 Task: Go to videos section and leave a comment on recent video on the  page of Visa
Action: Mouse moved to (646, 53)
Screenshot: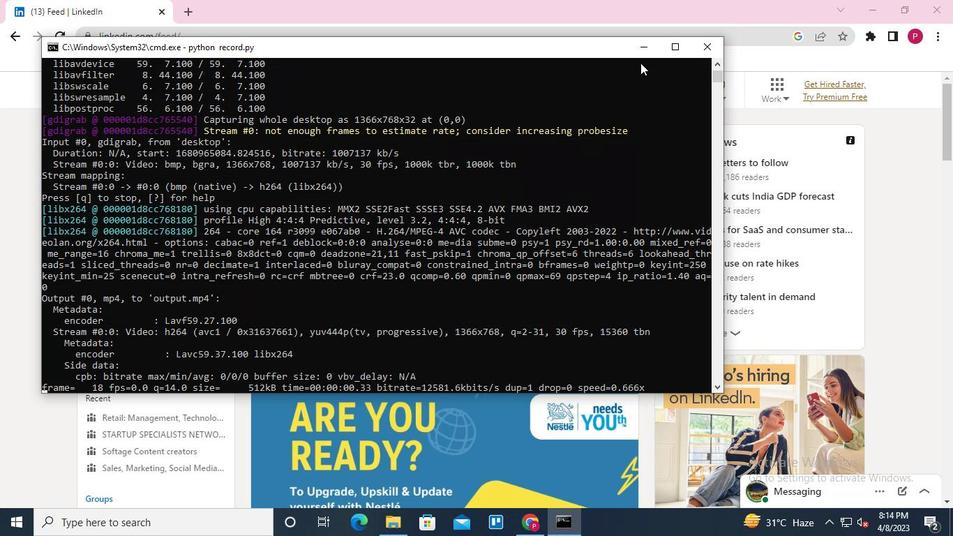 
Action: Mouse pressed left at (646, 53)
Screenshot: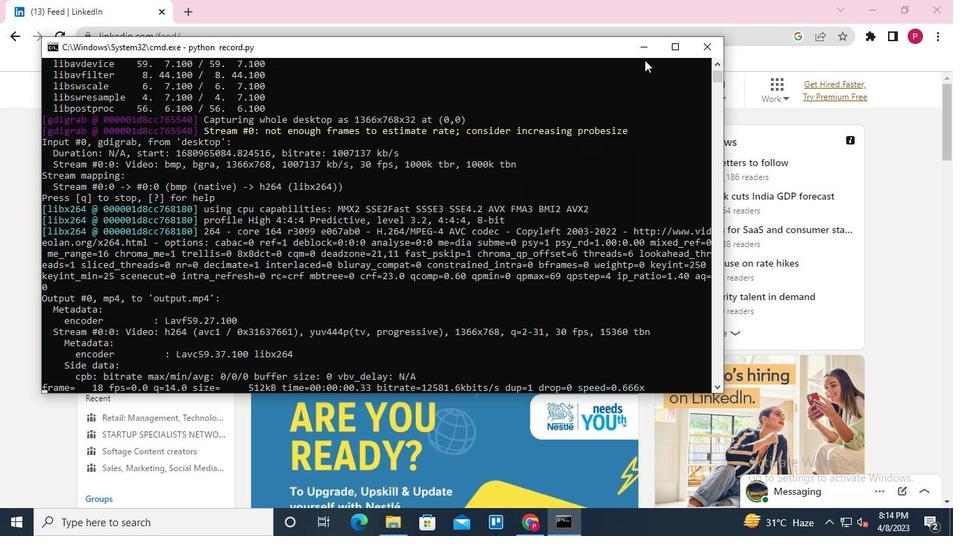 
Action: Mouse moved to (161, 85)
Screenshot: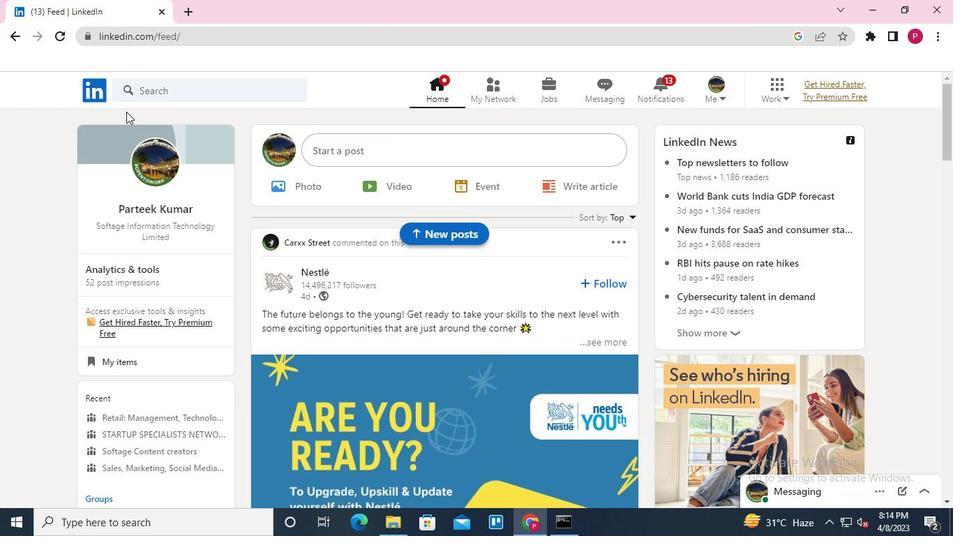 
Action: Mouse pressed left at (161, 85)
Screenshot: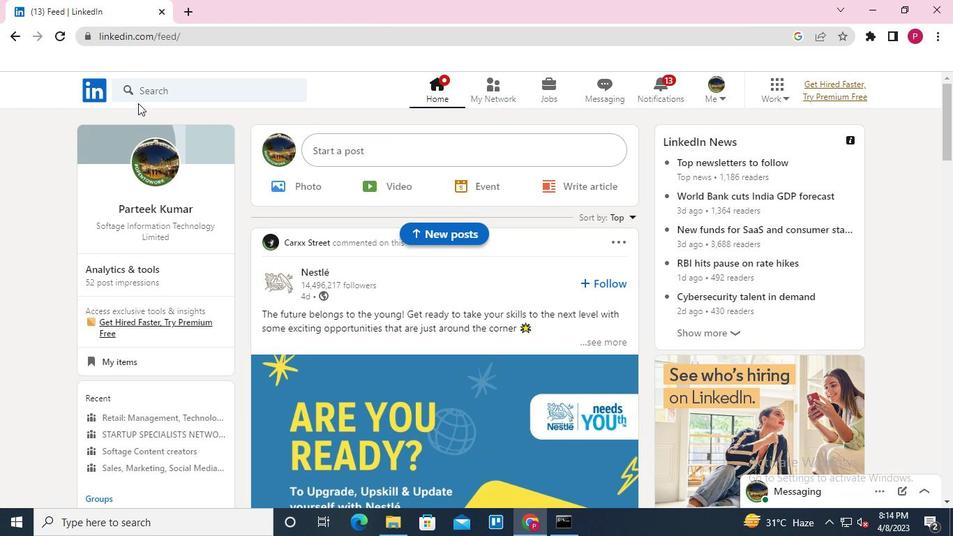 
Action: Mouse moved to (132, 154)
Screenshot: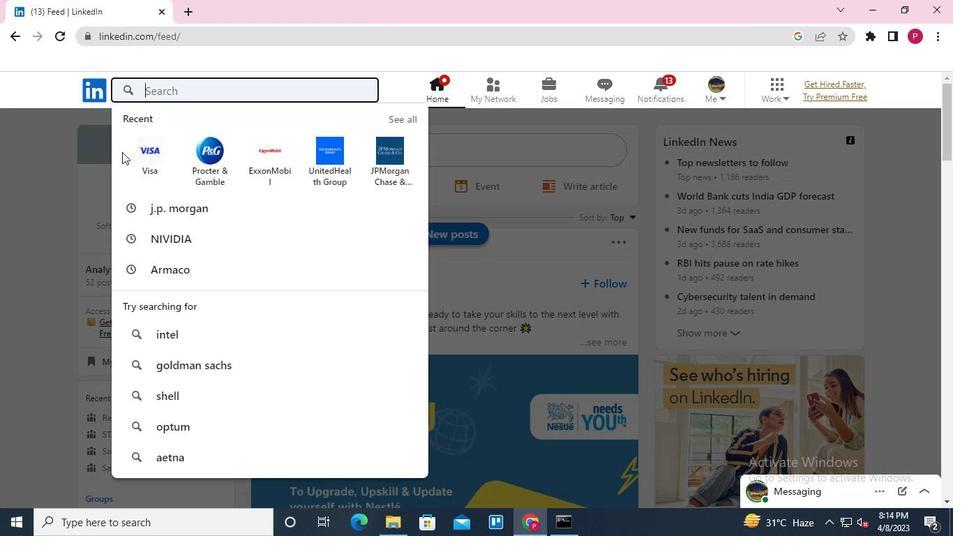 
Action: Mouse pressed left at (132, 154)
Screenshot: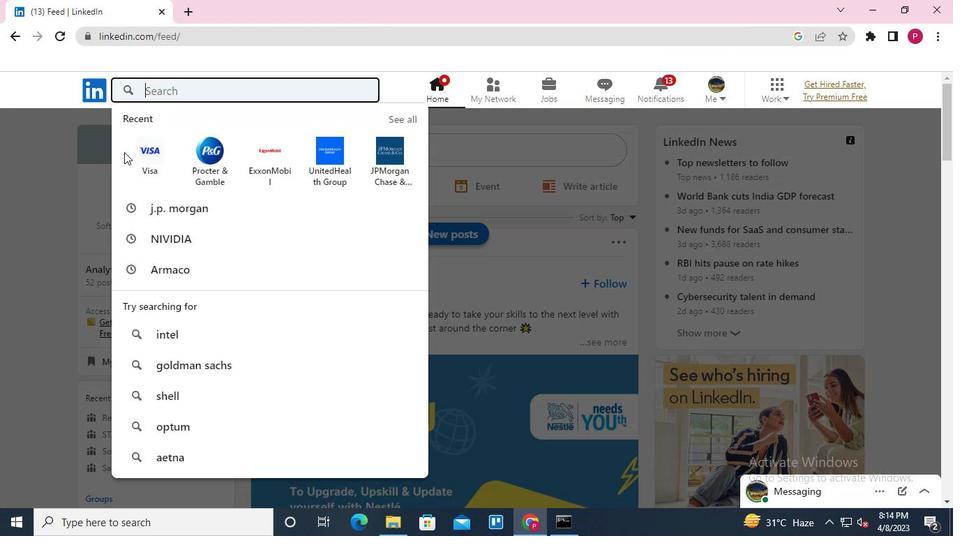
Action: Mouse moved to (235, 157)
Screenshot: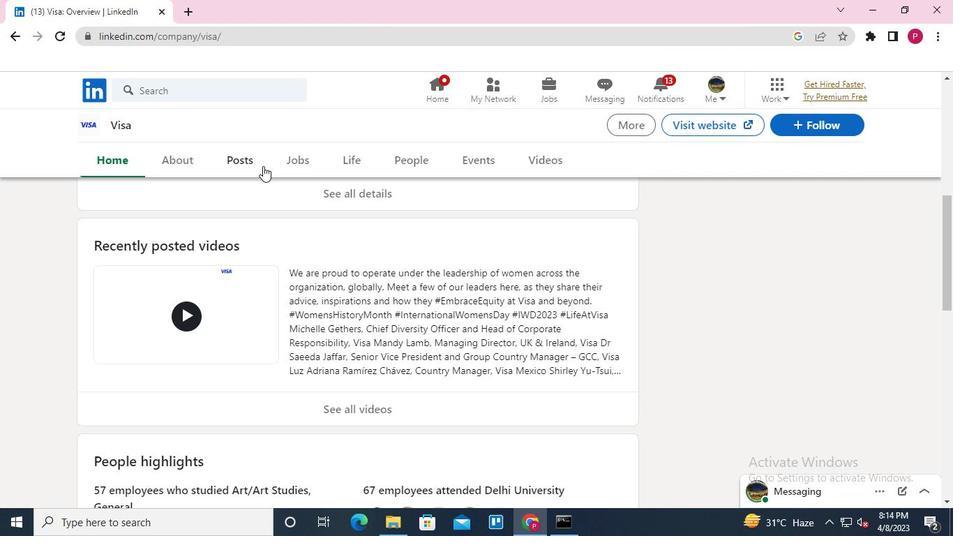 
Action: Mouse pressed left at (235, 157)
Screenshot: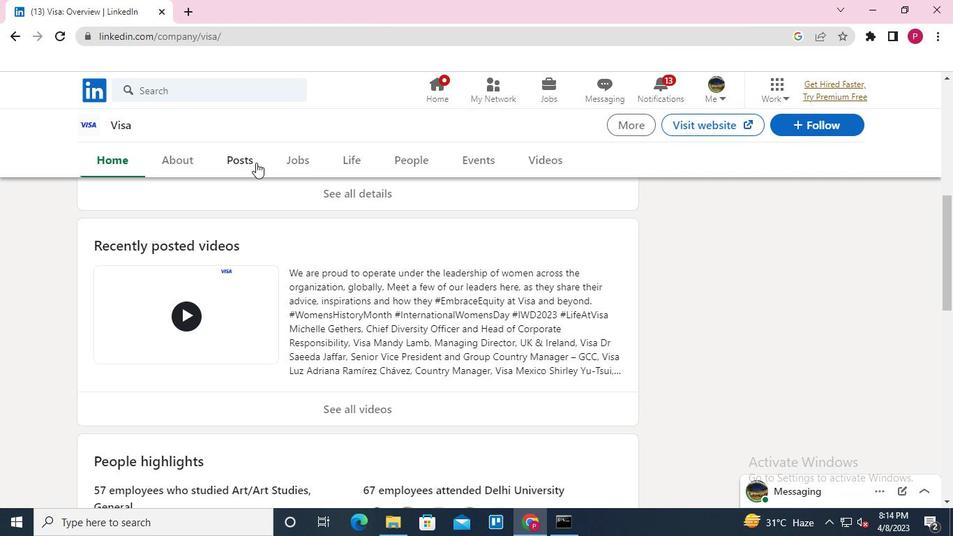 
Action: Mouse moved to (362, 313)
Screenshot: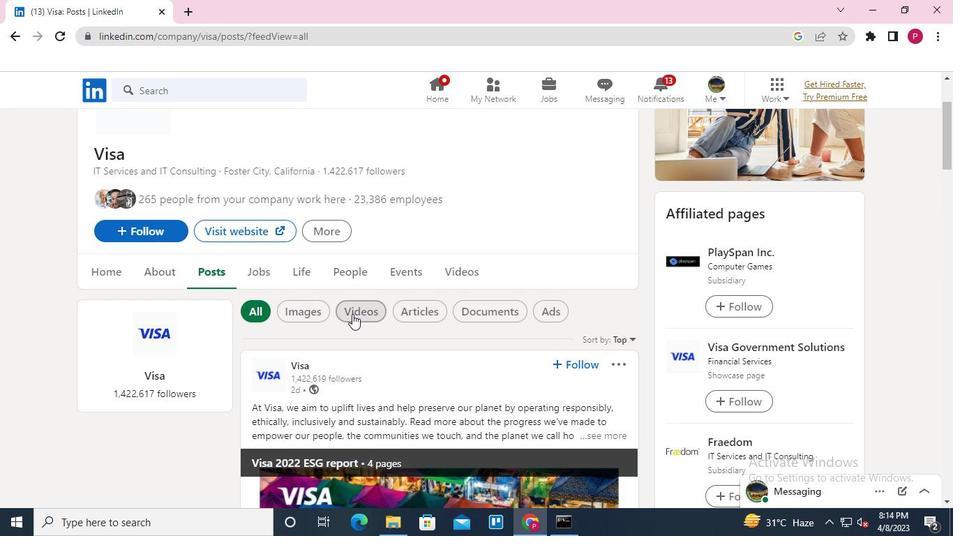 
Action: Mouse pressed left at (362, 313)
Screenshot: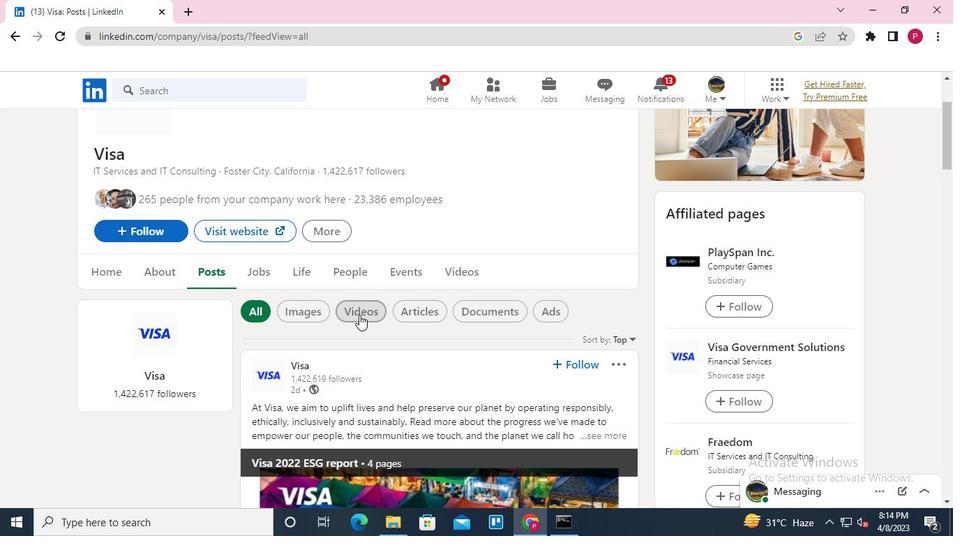 
Action: Mouse moved to (403, 315)
Screenshot: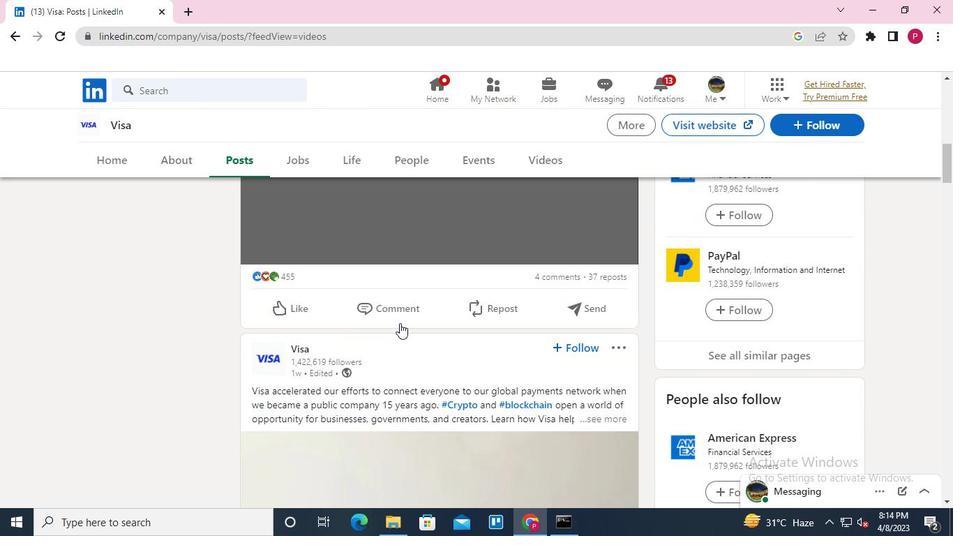 
Action: Mouse pressed left at (403, 315)
Screenshot: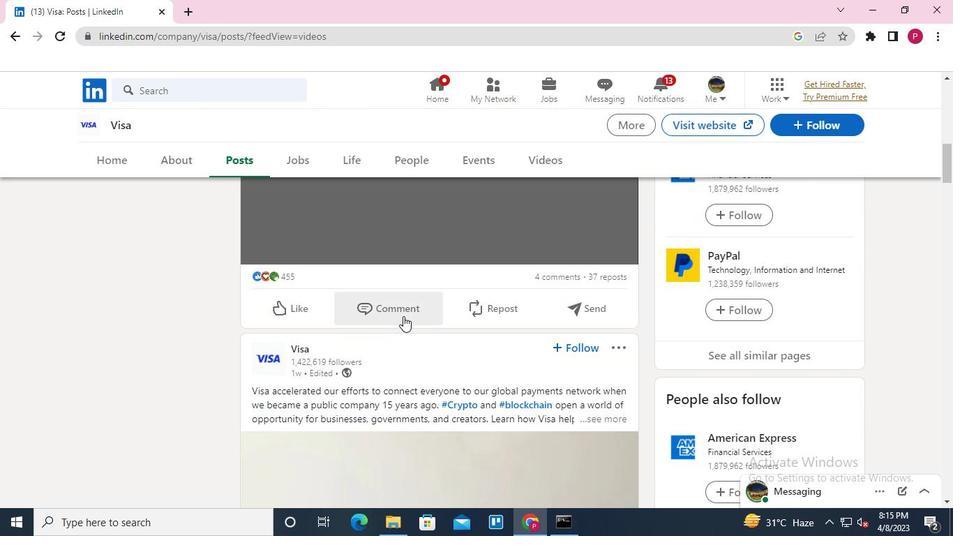 
Action: Keyboard Key.shift
Screenshot: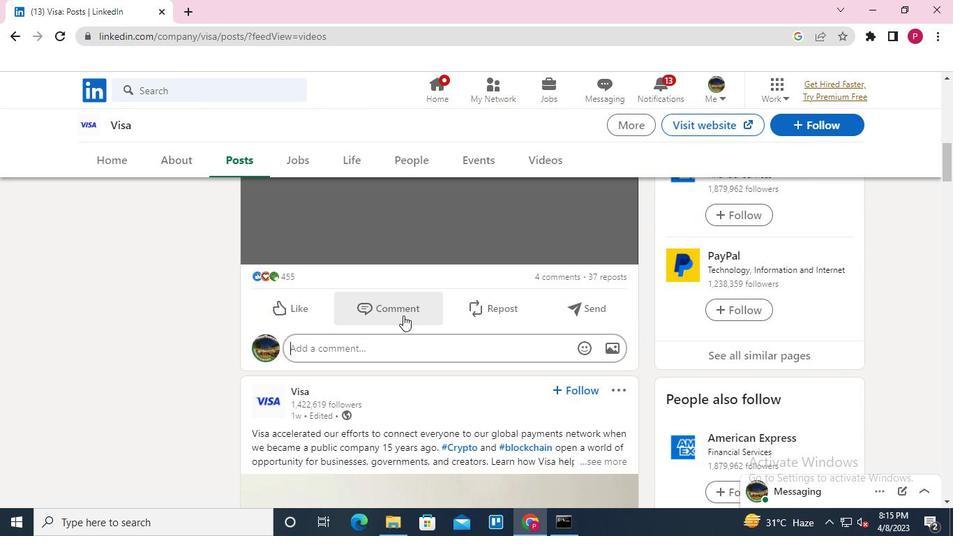 
Action: Keyboard N
Screenshot: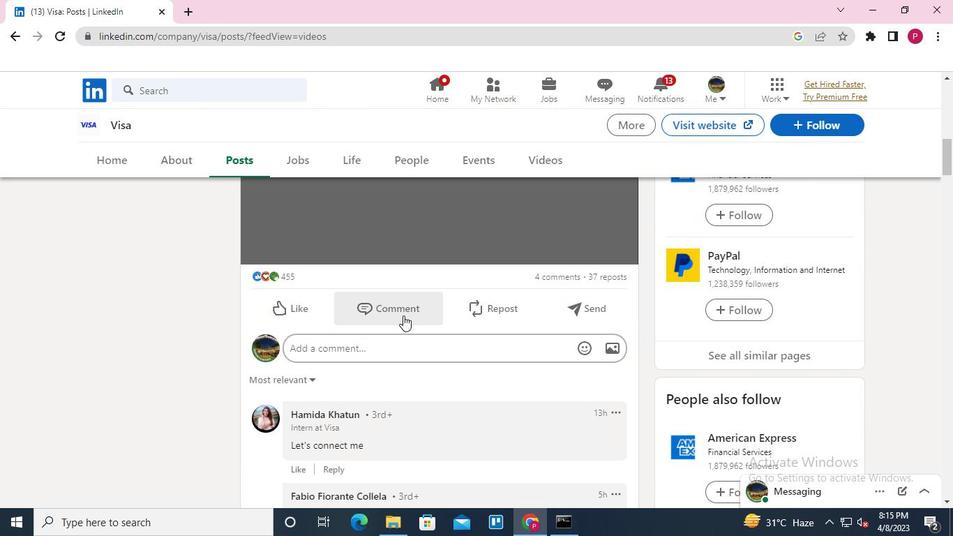 
Action: Keyboard i
Screenshot: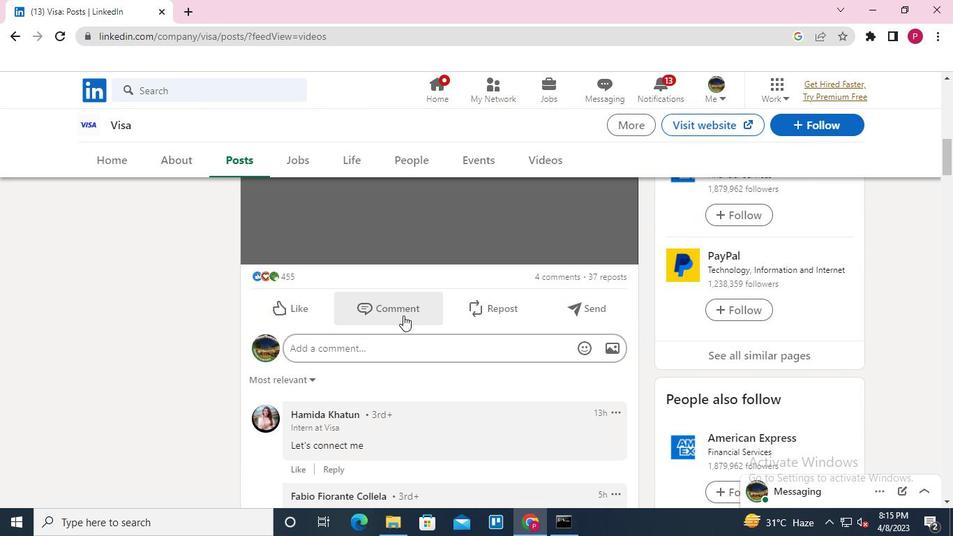 
Action: Keyboard c
Screenshot: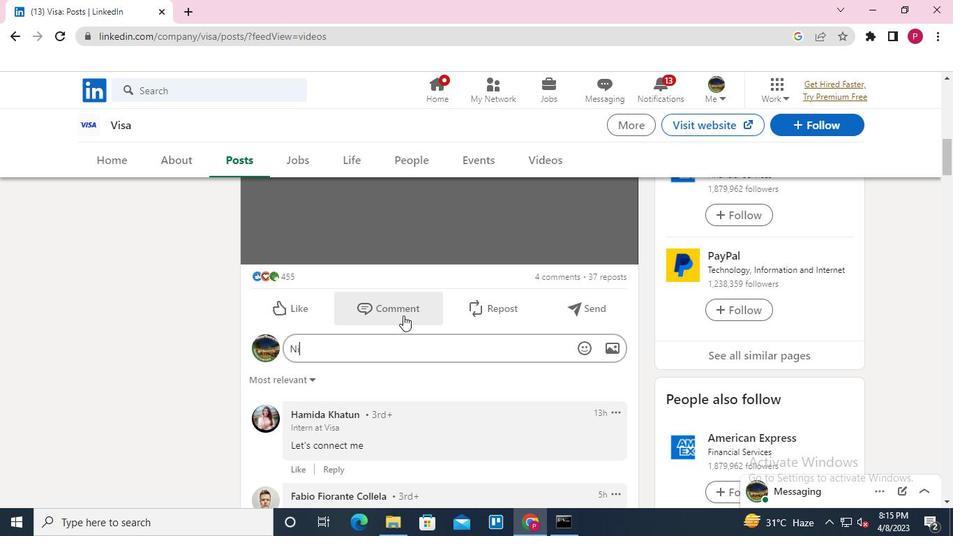 
Action: Keyboard e
Screenshot: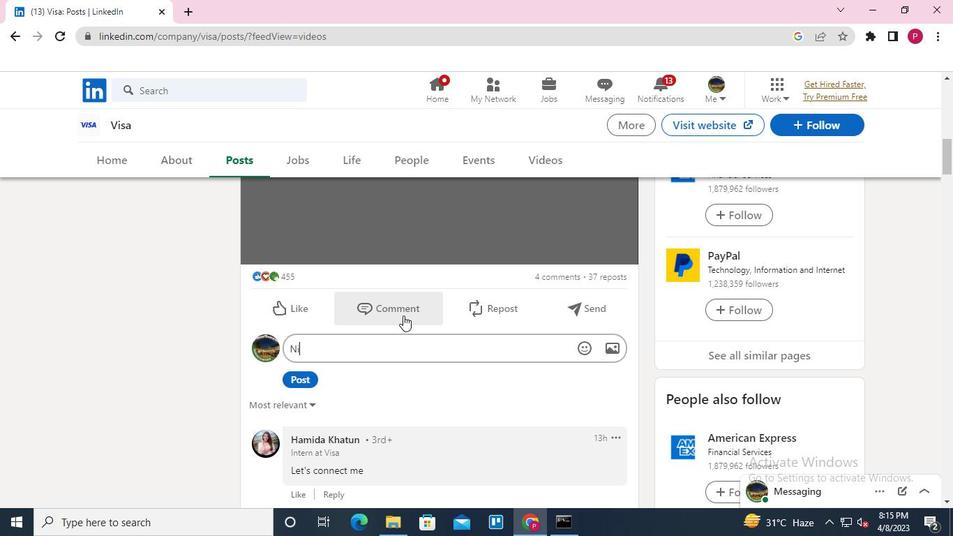 
Action: Mouse moved to (291, 379)
Screenshot: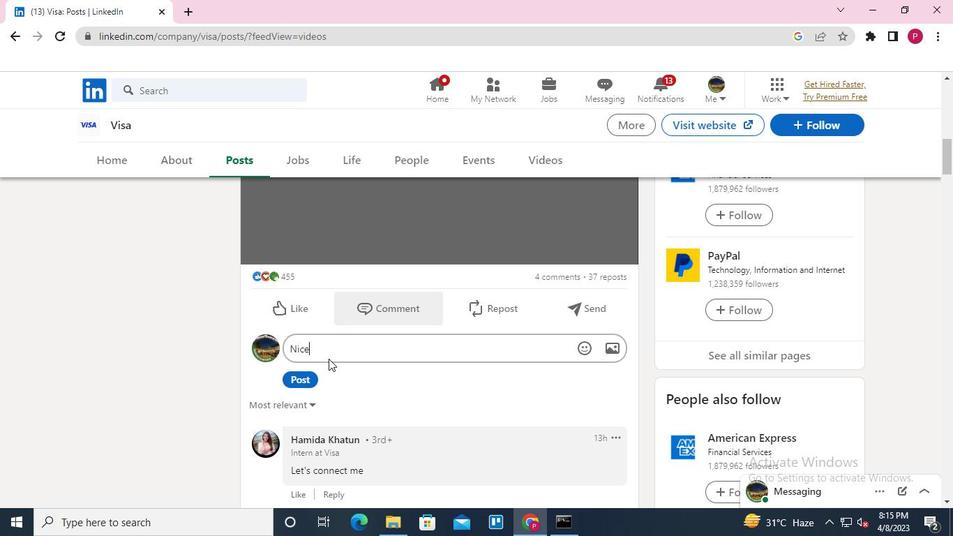 
Action: Mouse pressed left at (291, 379)
Screenshot: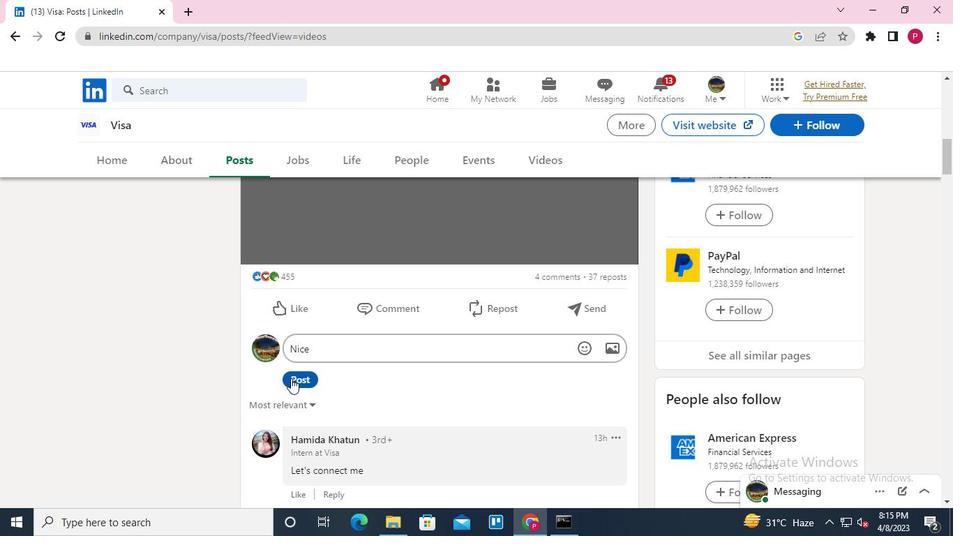 
Action: Mouse moved to (291, 380)
Screenshot: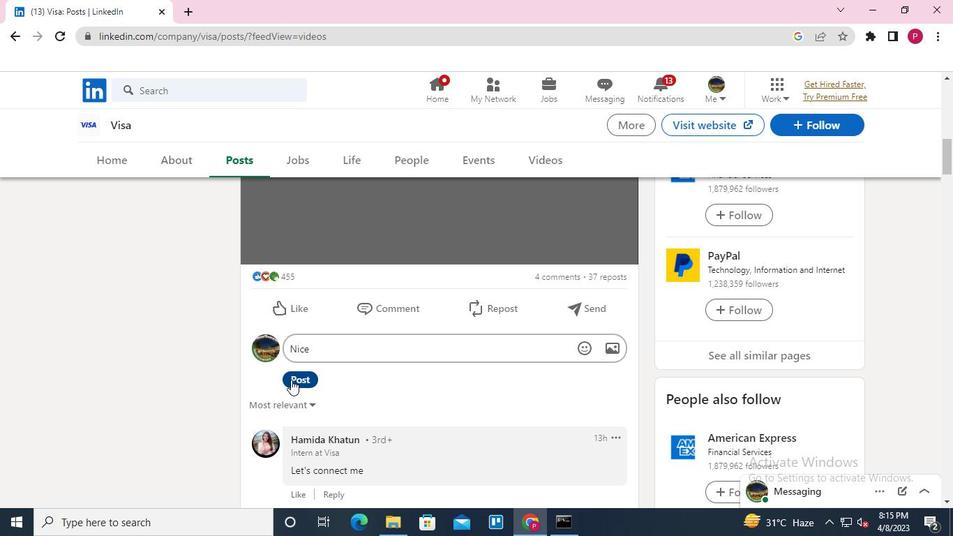 
Action: Keyboard Key.alt_l
Screenshot: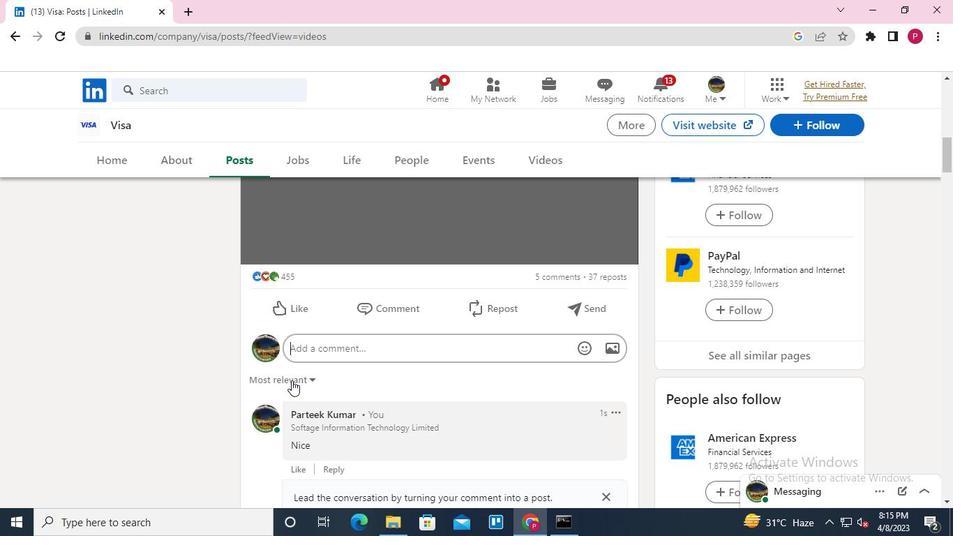 
Action: Keyboard Key.tab
Screenshot: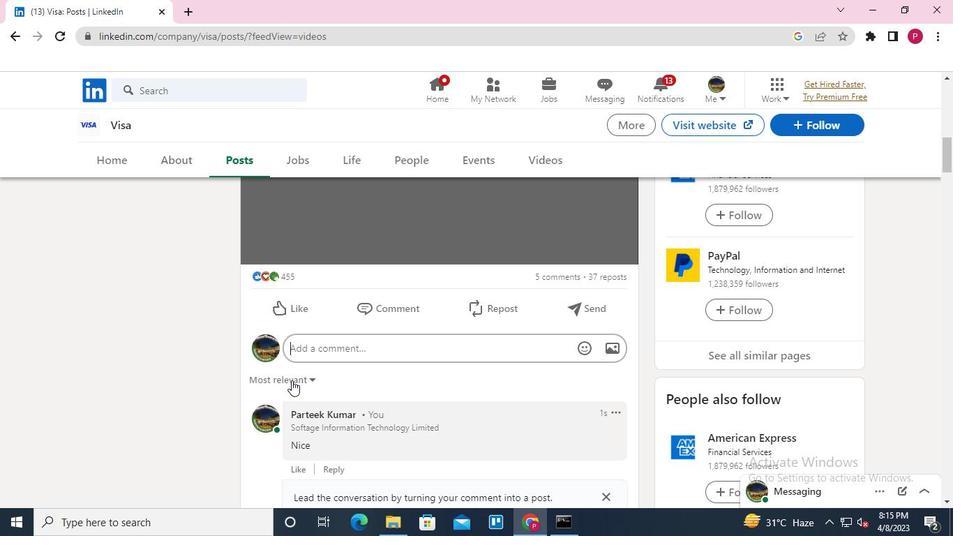 
Action: Mouse moved to (705, 39)
Screenshot: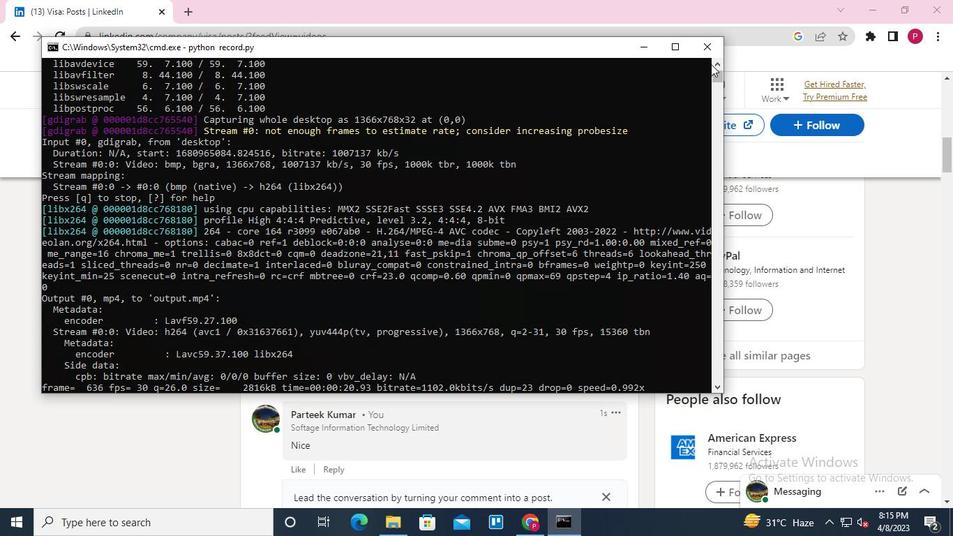 
Action: Mouse pressed left at (705, 39)
Screenshot: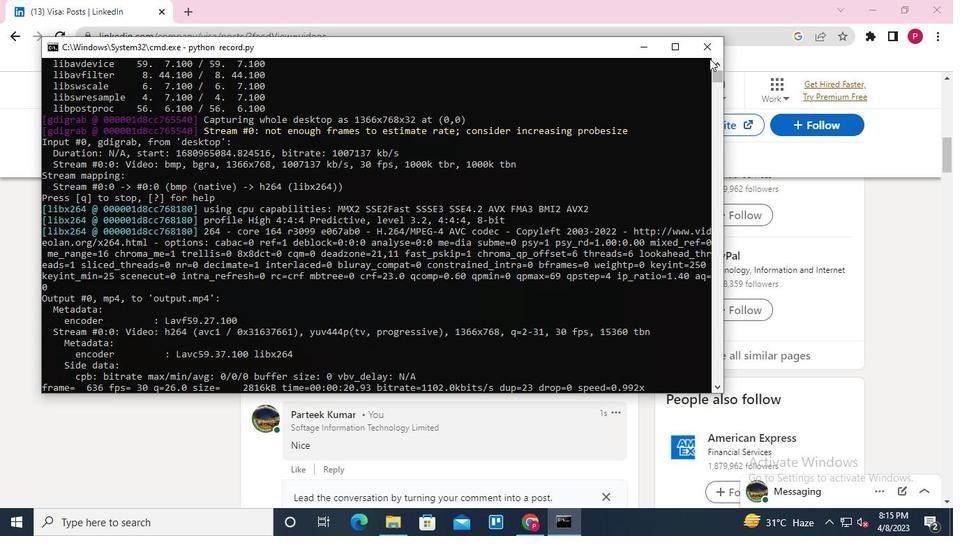 
Action: Mouse moved to (705, 39)
Screenshot: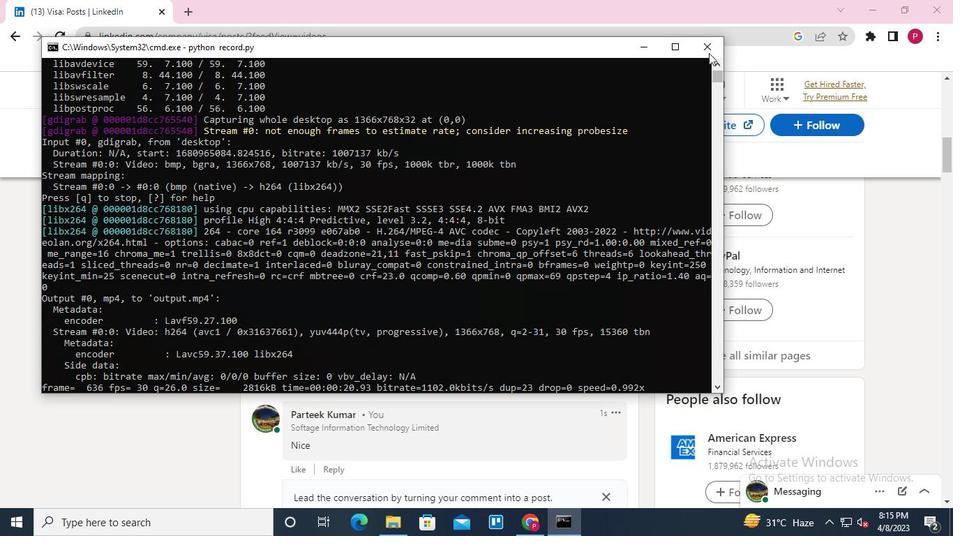 
